 Task: Use the formula "LENB" in spreadsheet "Project portfolio".
Action: Mouse moved to (345, 201)
Screenshot: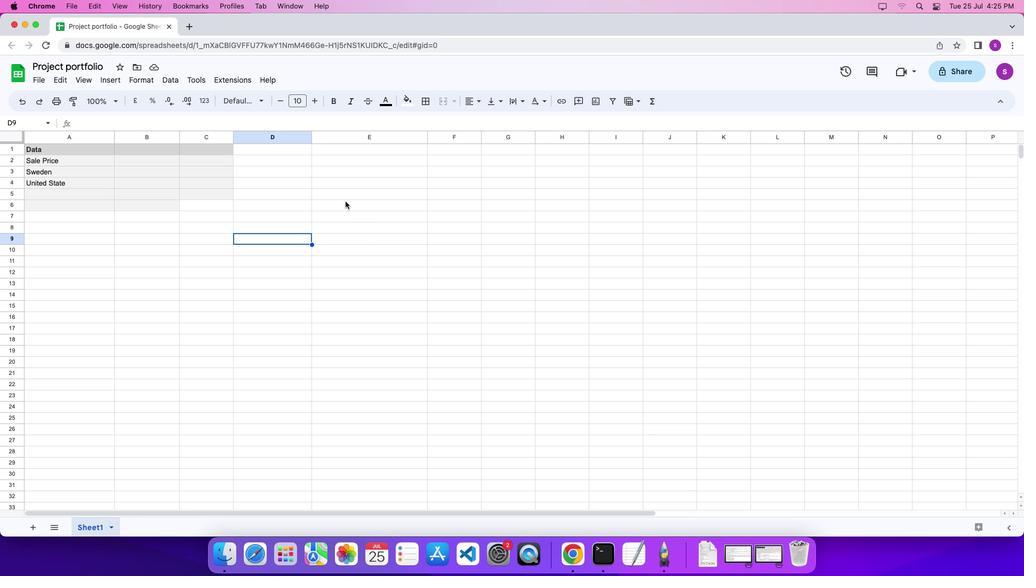
Action: Mouse pressed left at (345, 201)
Screenshot: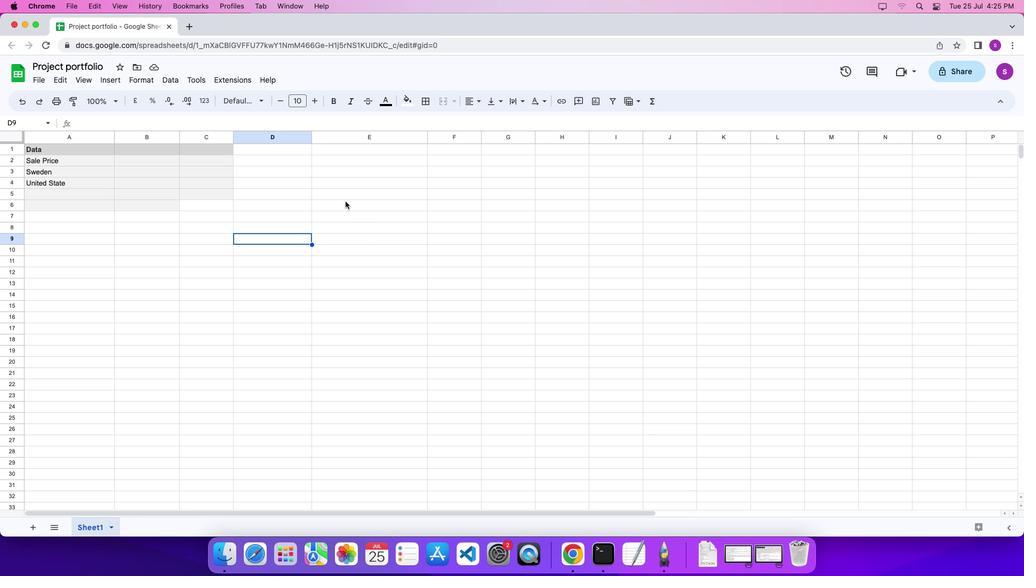 
Action: Mouse pressed left at (345, 201)
Screenshot: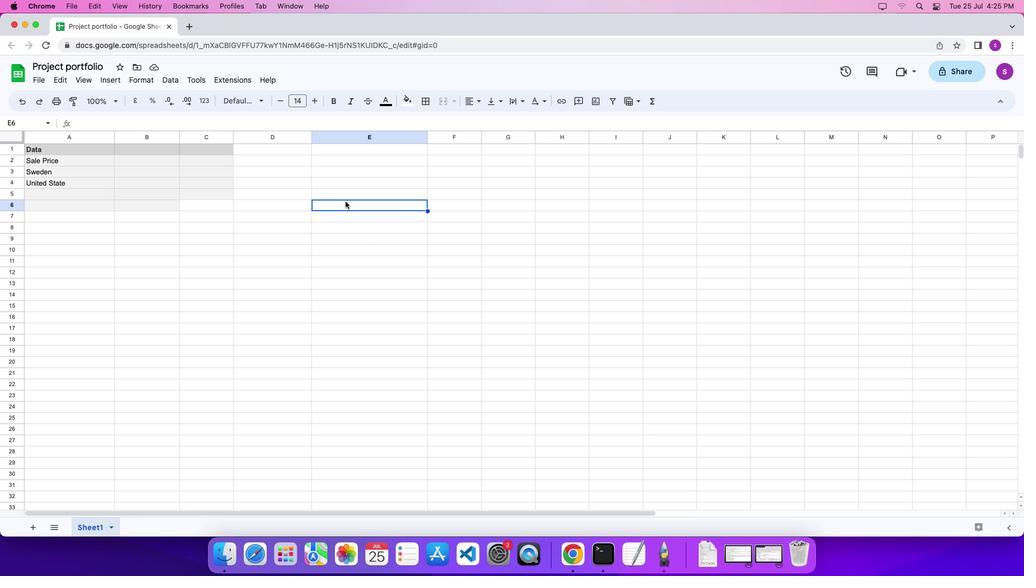 
Action: Key pressed '='
Screenshot: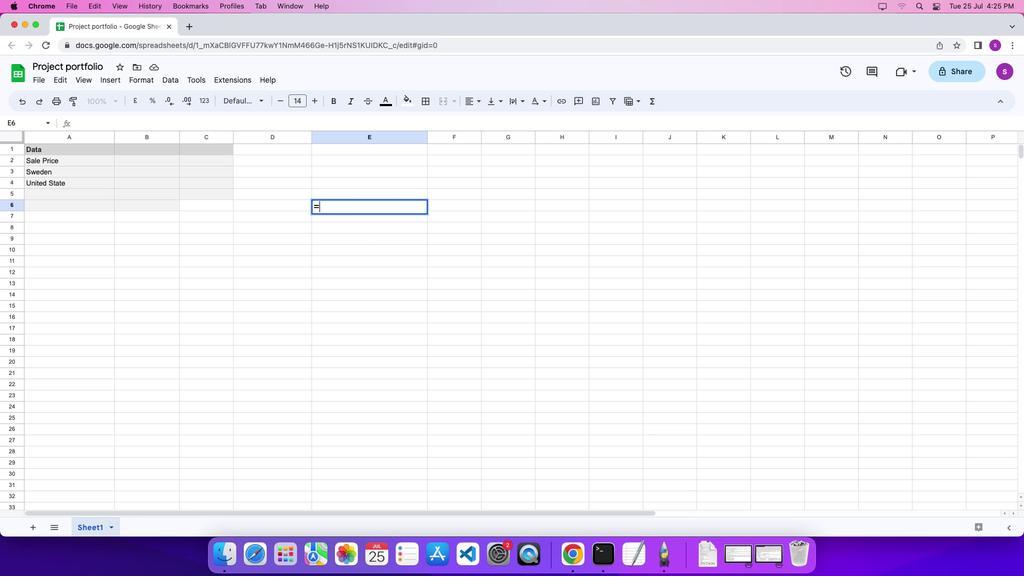 
Action: Mouse moved to (652, 99)
Screenshot: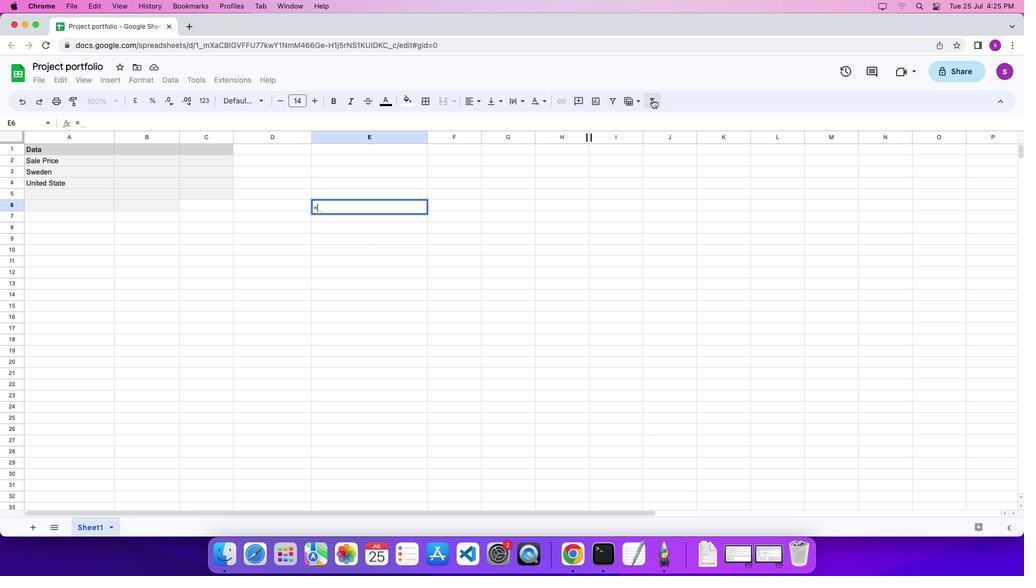 
Action: Mouse pressed left at (652, 99)
Screenshot: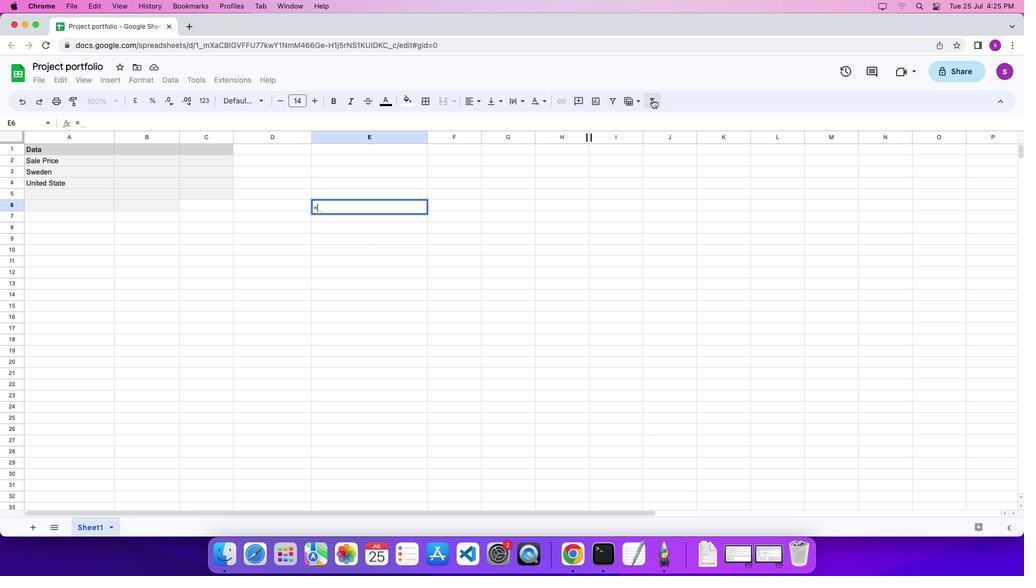 
Action: Mouse moved to (829, 506)
Screenshot: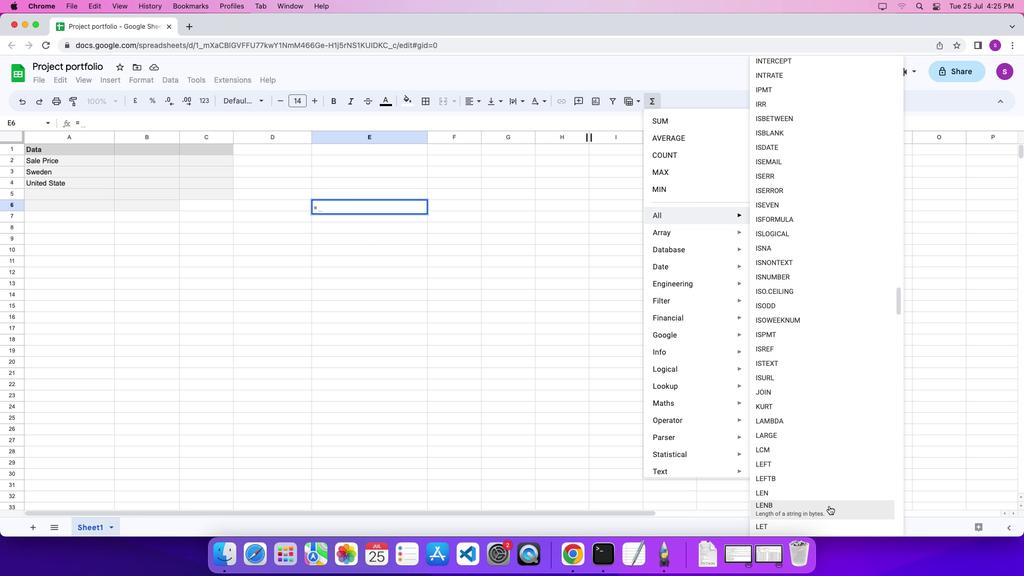 
Action: Mouse pressed left at (829, 506)
Screenshot: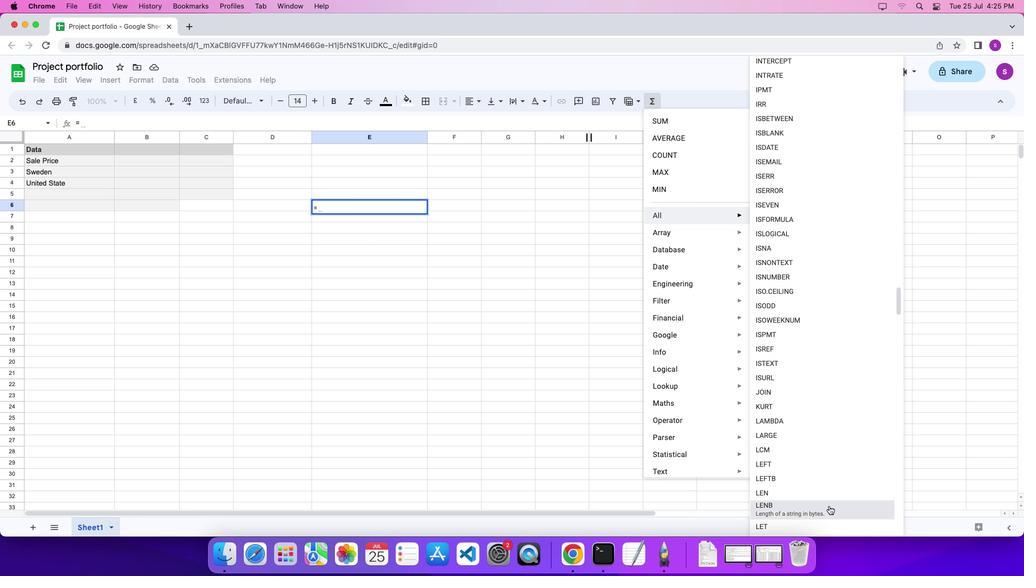 
Action: Mouse moved to (104, 183)
Screenshot: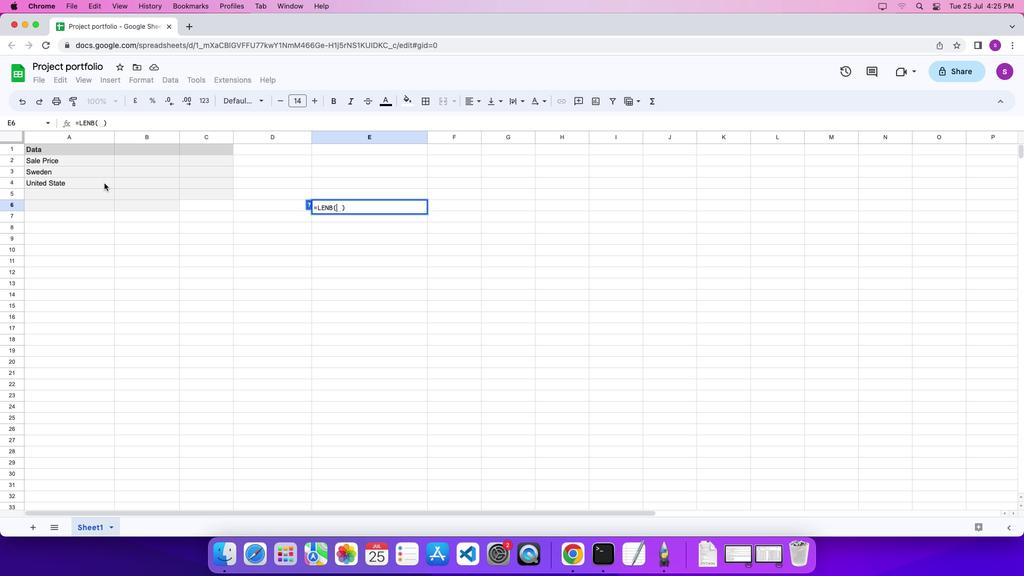 
Action: Mouse pressed left at (104, 183)
Screenshot: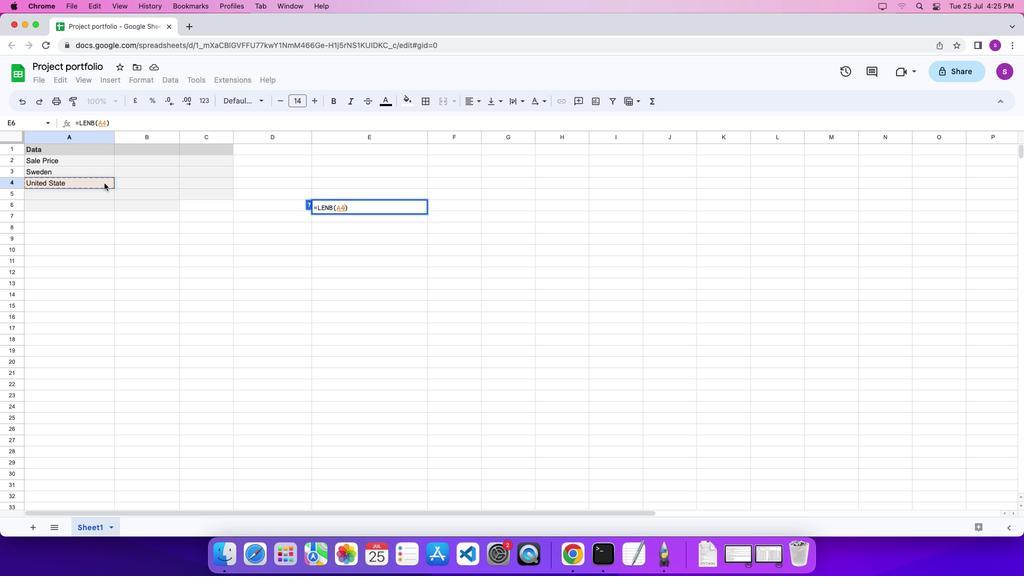 
Action: Key pressed '\x03'
Screenshot: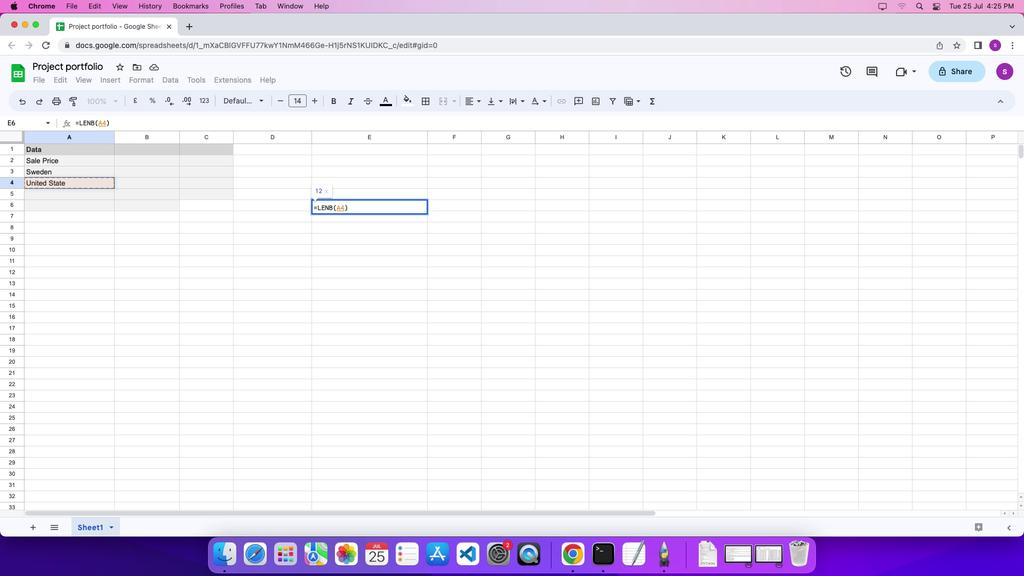 
